 Task: View and add the product "Mucinex Instasoothe Honey & Echinacea Sore Throat + Soothing Comfort Drops (20 ct)" to cart from the store "DashMart".
Action: Mouse pressed left at (41, 72)
Screenshot: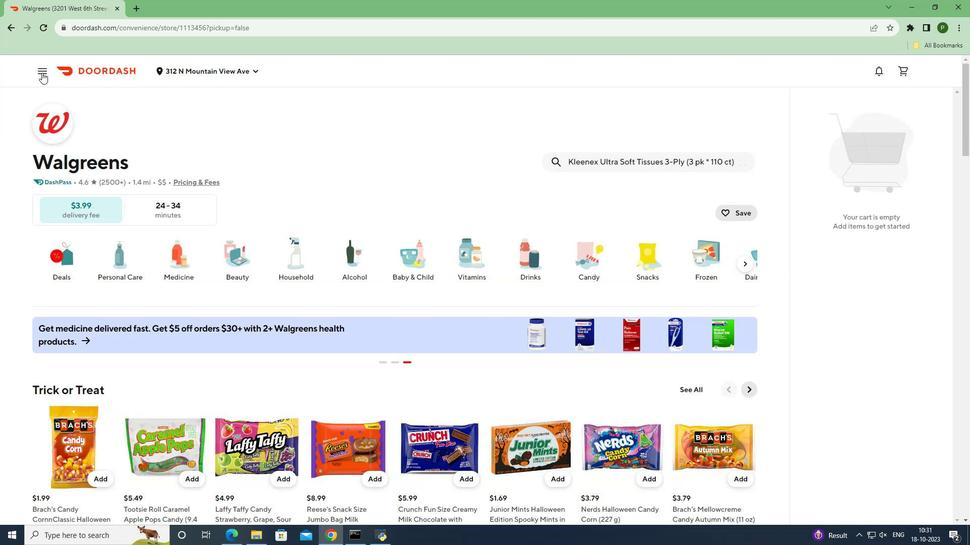 
Action: Mouse moved to (43, 152)
Screenshot: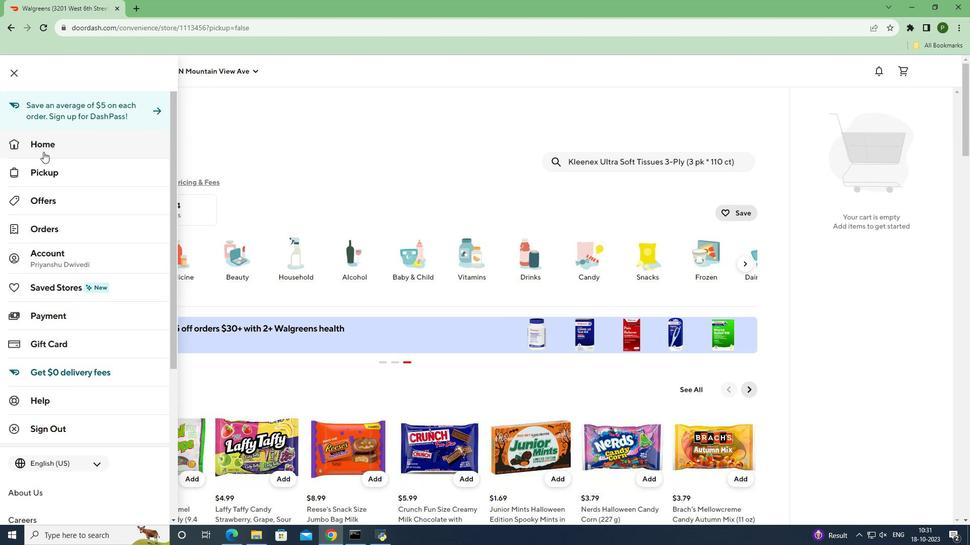 
Action: Mouse pressed left at (43, 152)
Screenshot: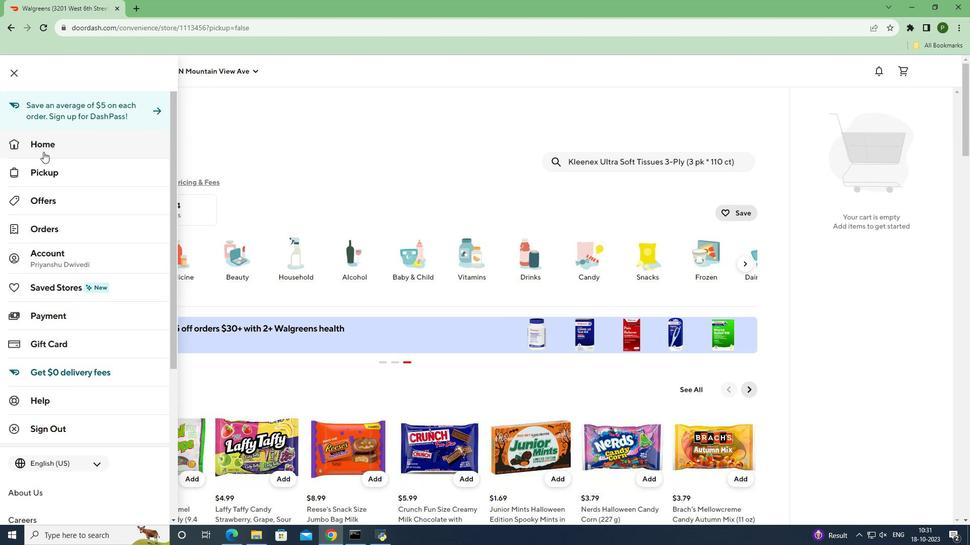 
Action: Mouse moved to (723, 108)
Screenshot: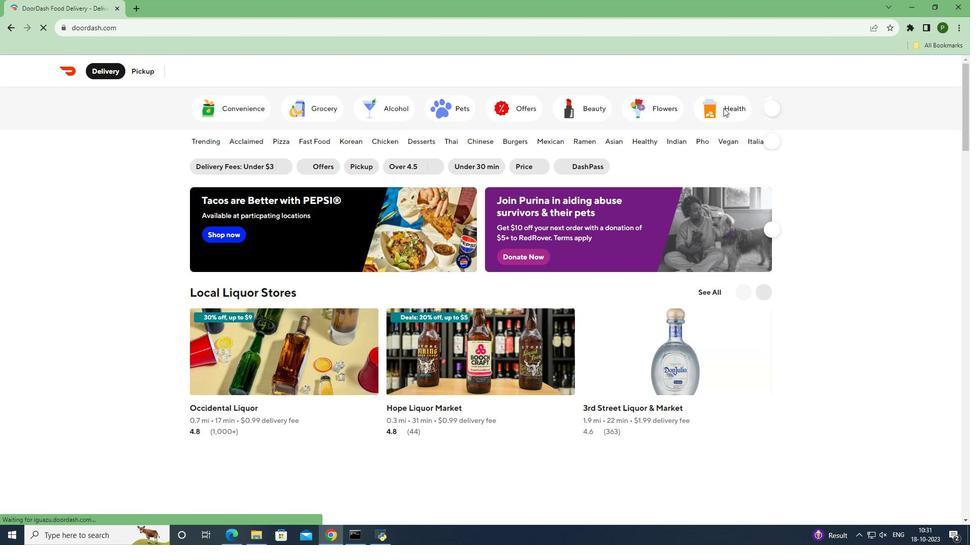 
Action: Mouse pressed left at (723, 108)
Screenshot: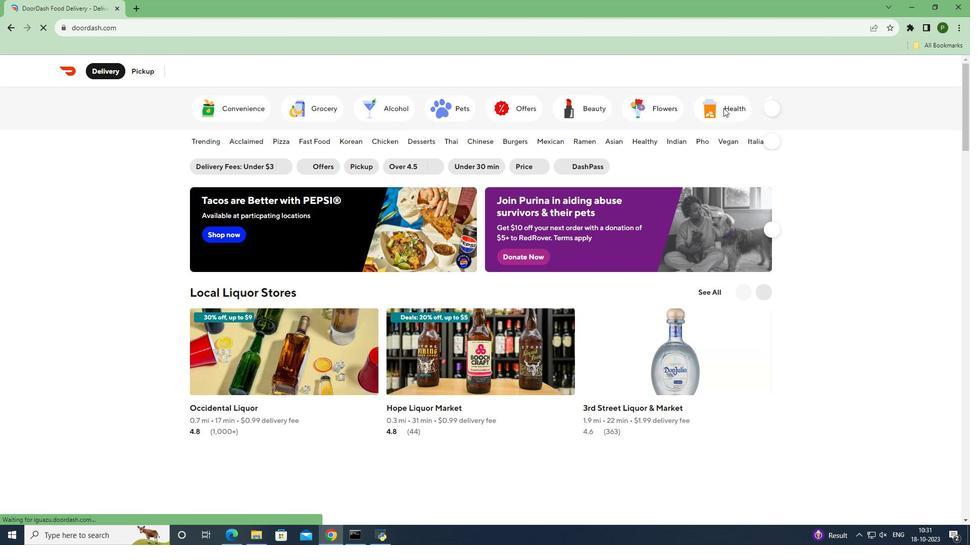 
Action: Mouse moved to (321, 323)
Screenshot: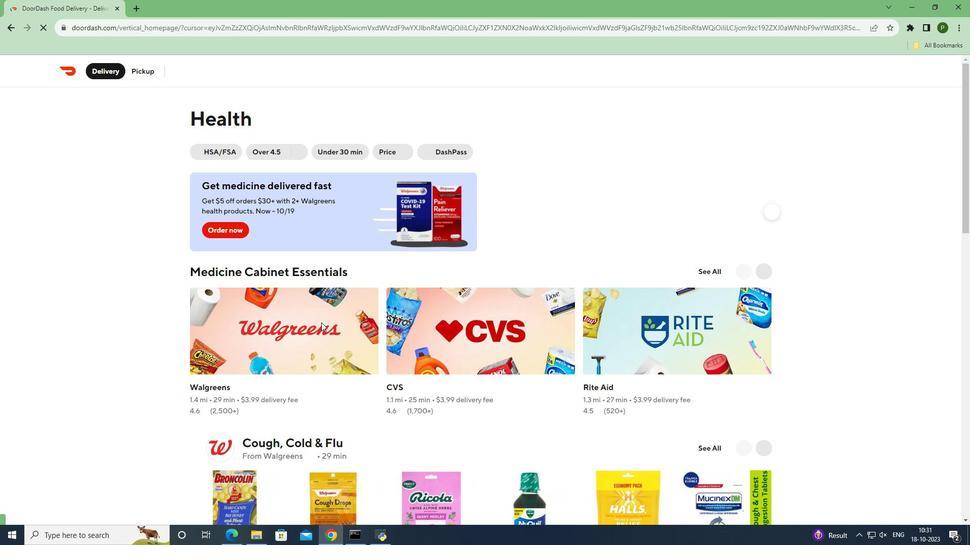 
Action: Mouse pressed left at (321, 323)
Screenshot: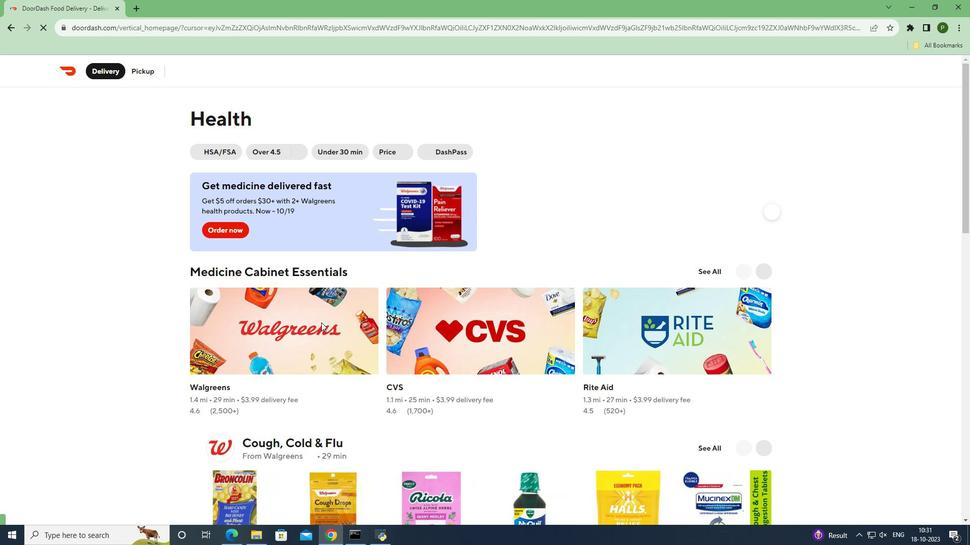 
Action: Mouse moved to (615, 158)
Screenshot: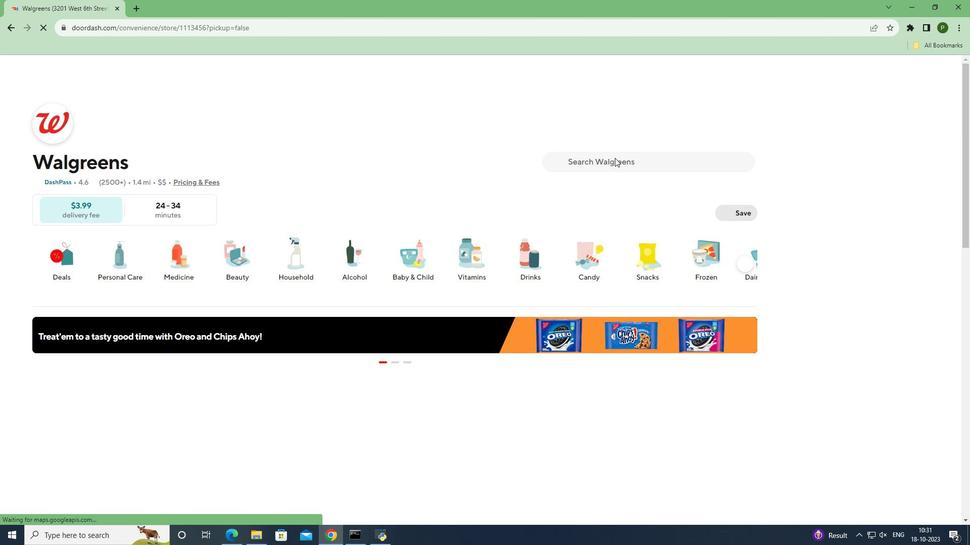 
Action: Mouse pressed left at (615, 158)
Screenshot: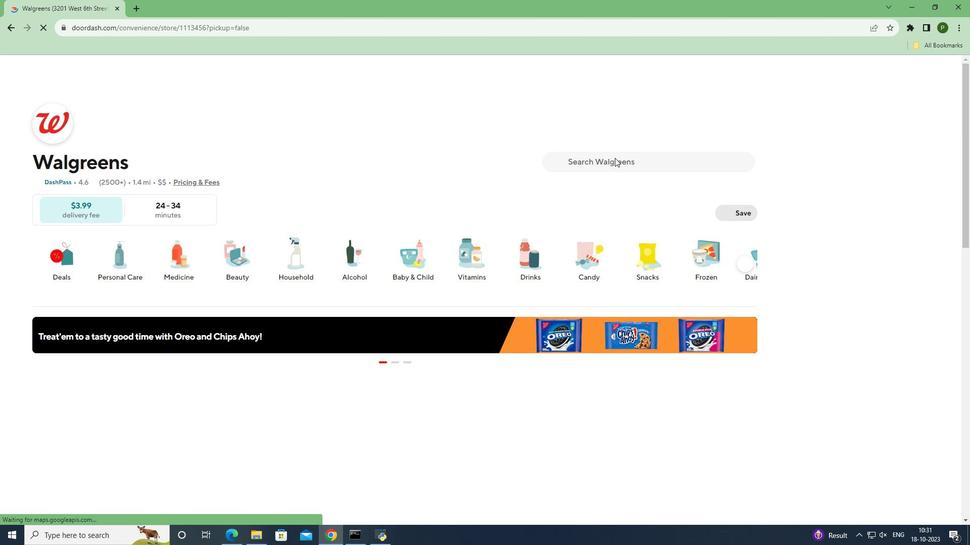 
Action: Key pressed <Key.caps_lock>M<Key.caps_lock>ucinex<Key.space><Key.caps_lock>I<Key.caps_lock>nstasoothe<Key.space><Key.caps_lock>H<Key.caps_lock>oney<Key.space><Key.shift>&<Key.space><Key.caps_lock>E<Key.caps_lock>chinacea<Key.space><Key.caps_lock>S<Key.caps_lock>ore<Key.space><Key.caps_lock>T<Key.caps_lock>hroat<Key.space><Key.shift>+<Key.space><Key.caps_lock>S<Key.caps_lock>oothing<Key.space><Key.caps_lock>C<Key.caps_lock>omfort<Key.space><Key.caps_lock>D<Key.caps_lock>rops<Key.space><Key.shift_r>(30ct<Key.shift_r>)
Screenshot: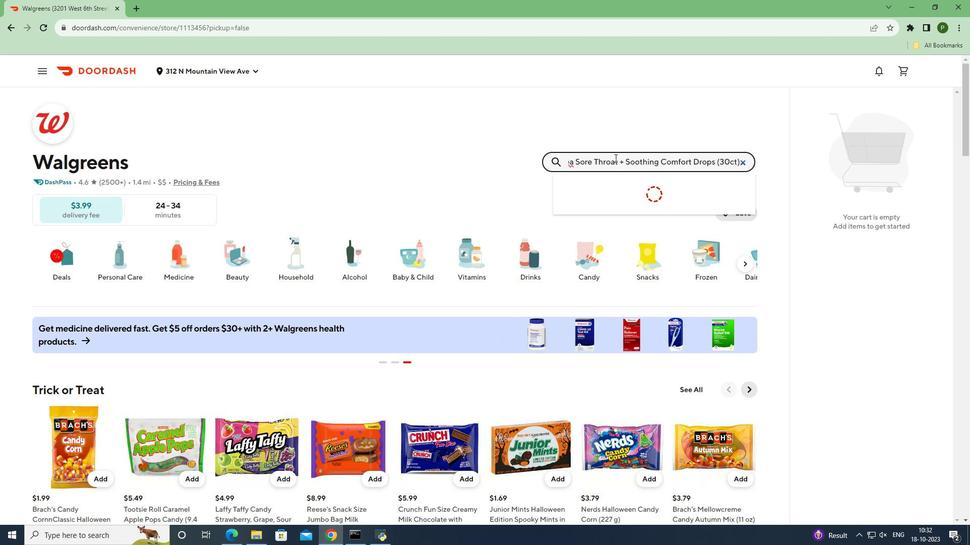 
Action: Mouse moved to (611, 198)
Screenshot: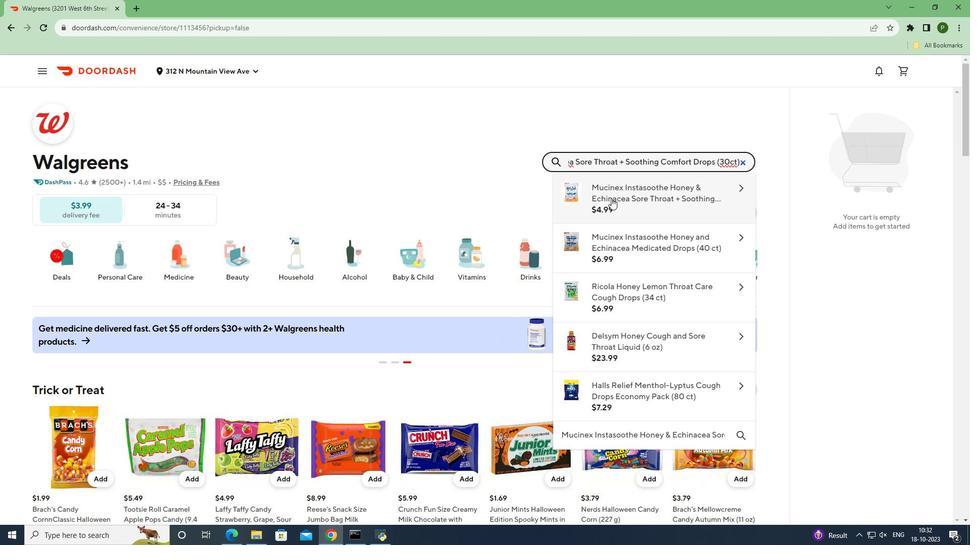 
Action: Mouse pressed left at (611, 198)
Screenshot: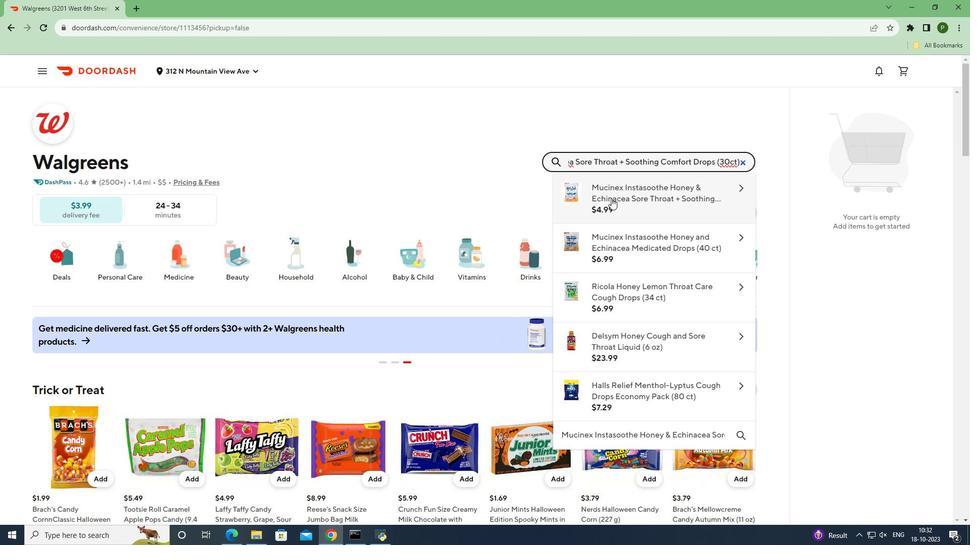 
Action: Mouse moved to (639, 498)
Screenshot: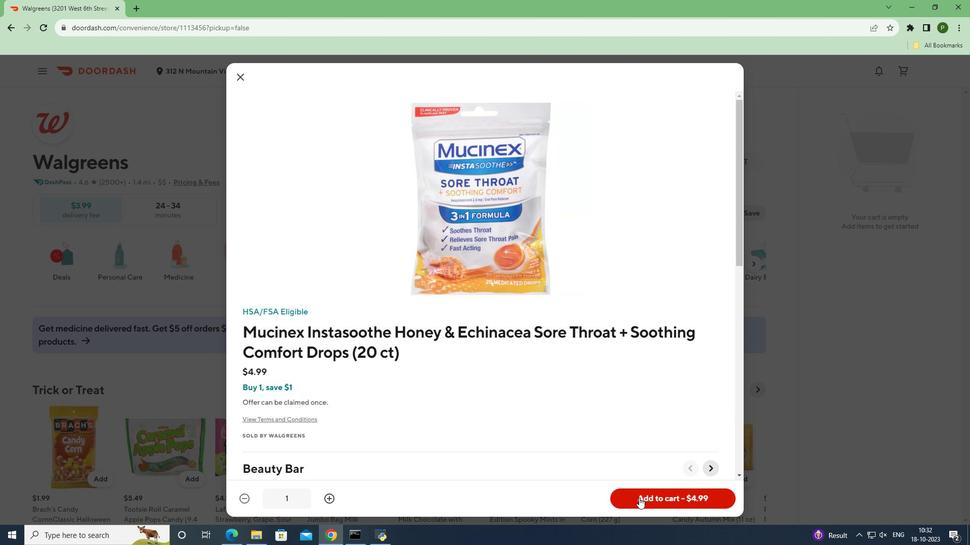 
Action: Mouse pressed left at (639, 498)
Screenshot: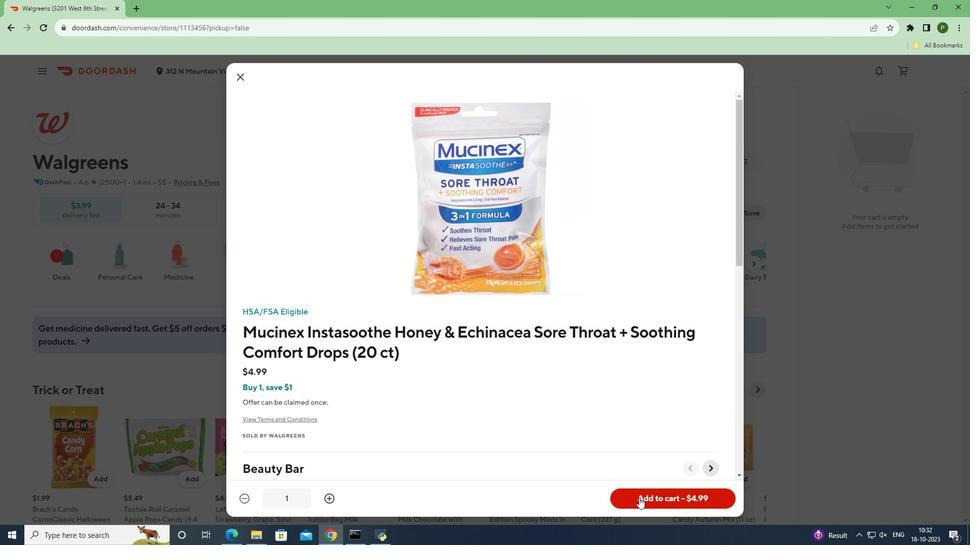 
Action: Mouse moved to (802, 439)
Screenshot: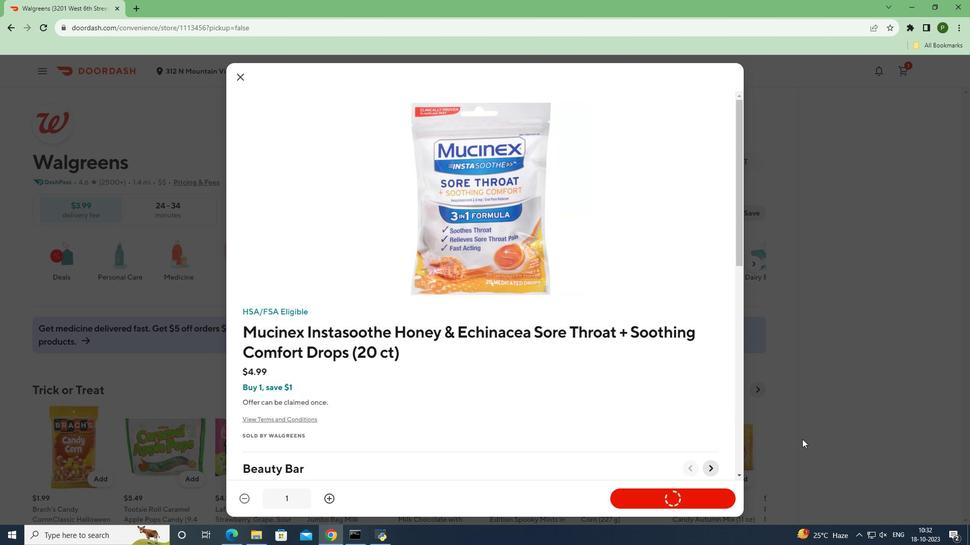 
